 Task: Attach file to message.
Action: Mouse moved to (526, 669)
Screenshot: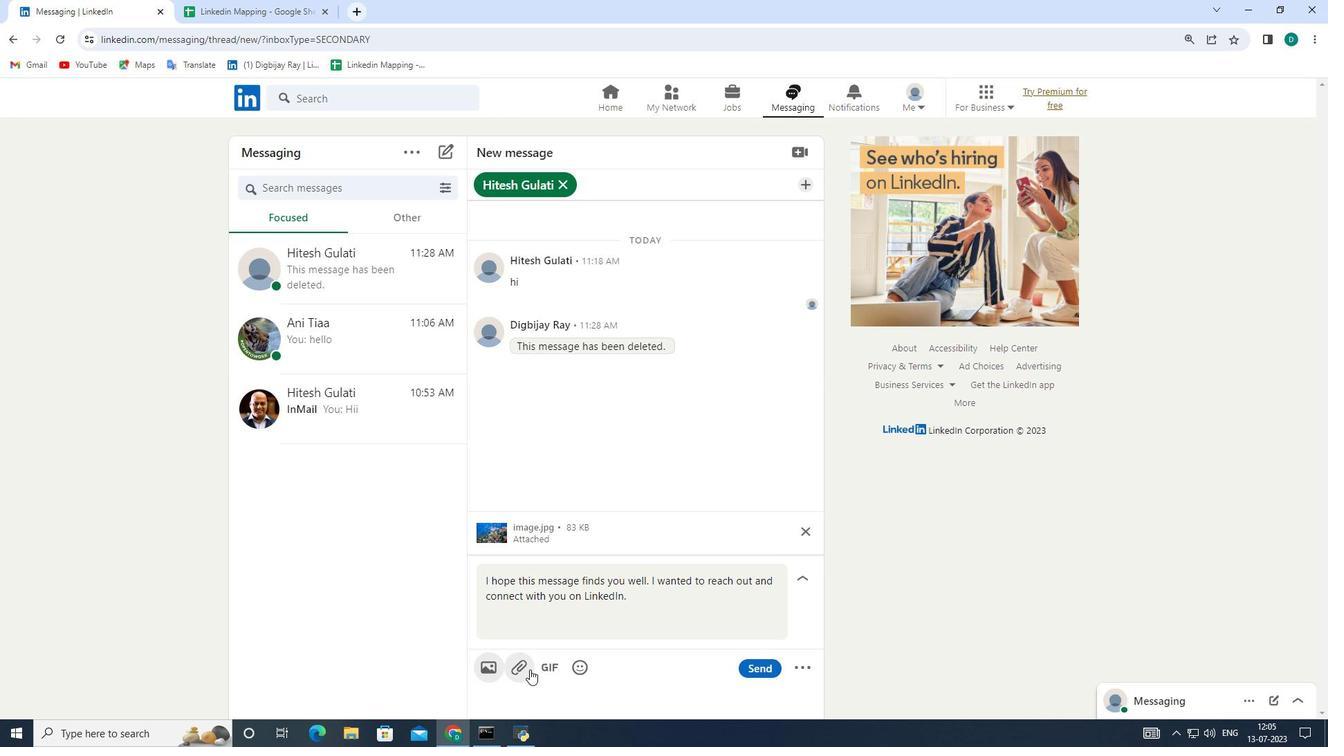 
Action: Mouse pressed left at (526, 669)
Screenshot: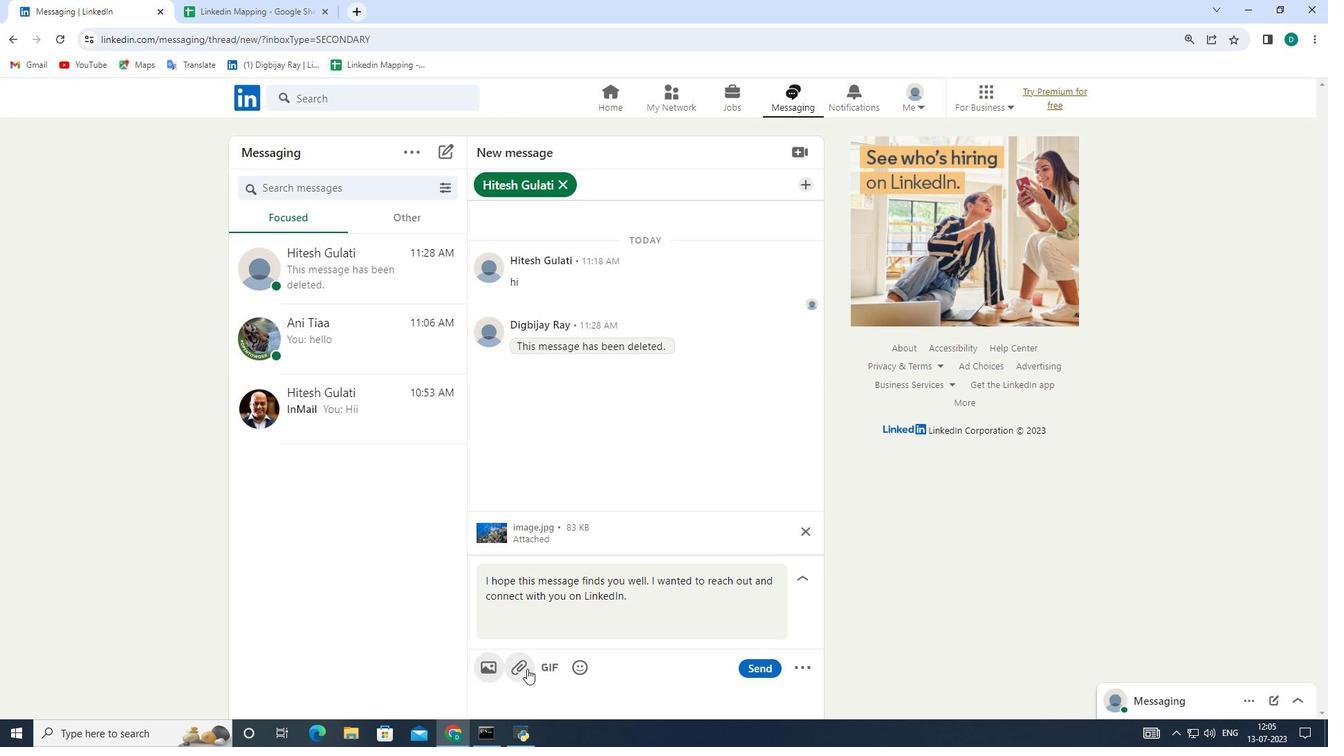 
Action: Mouse moved to (65, 137)
Screenshot: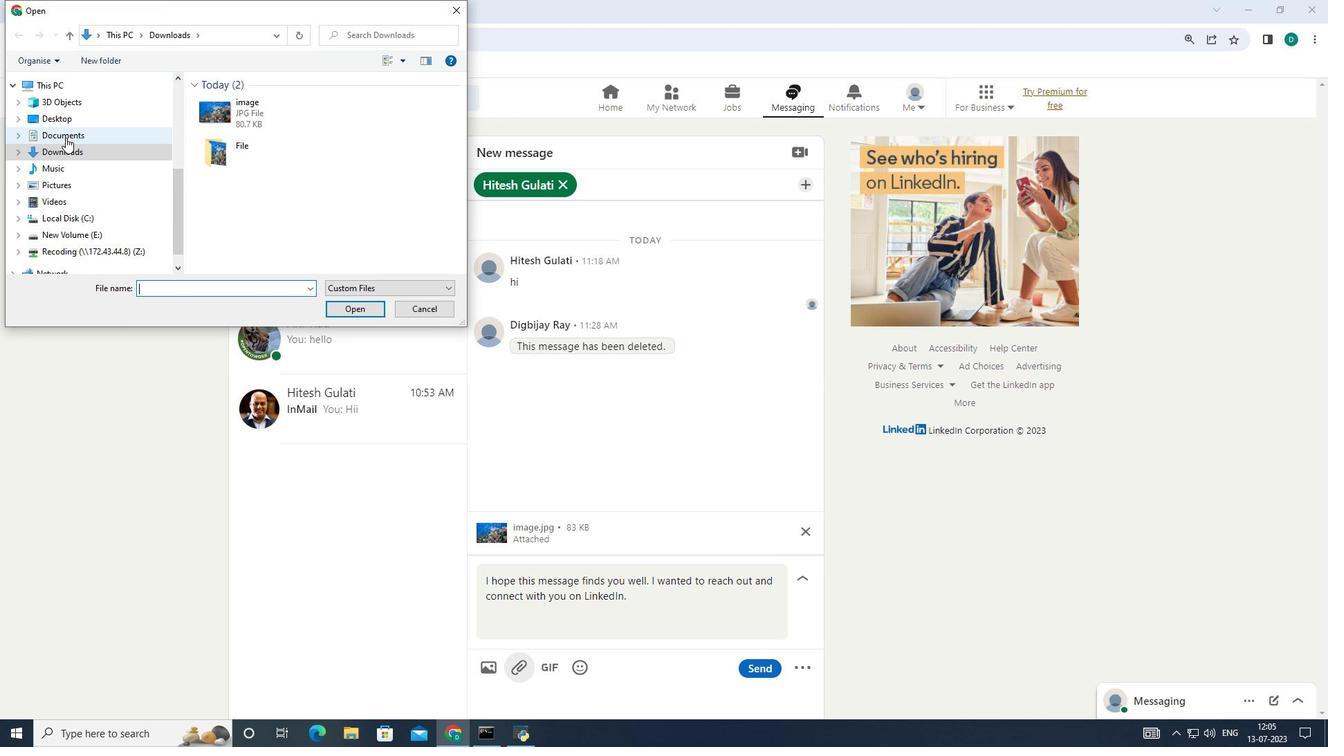 
Action: Mouse scrolled (65, 138) with delta (0, 0)
Screenshot: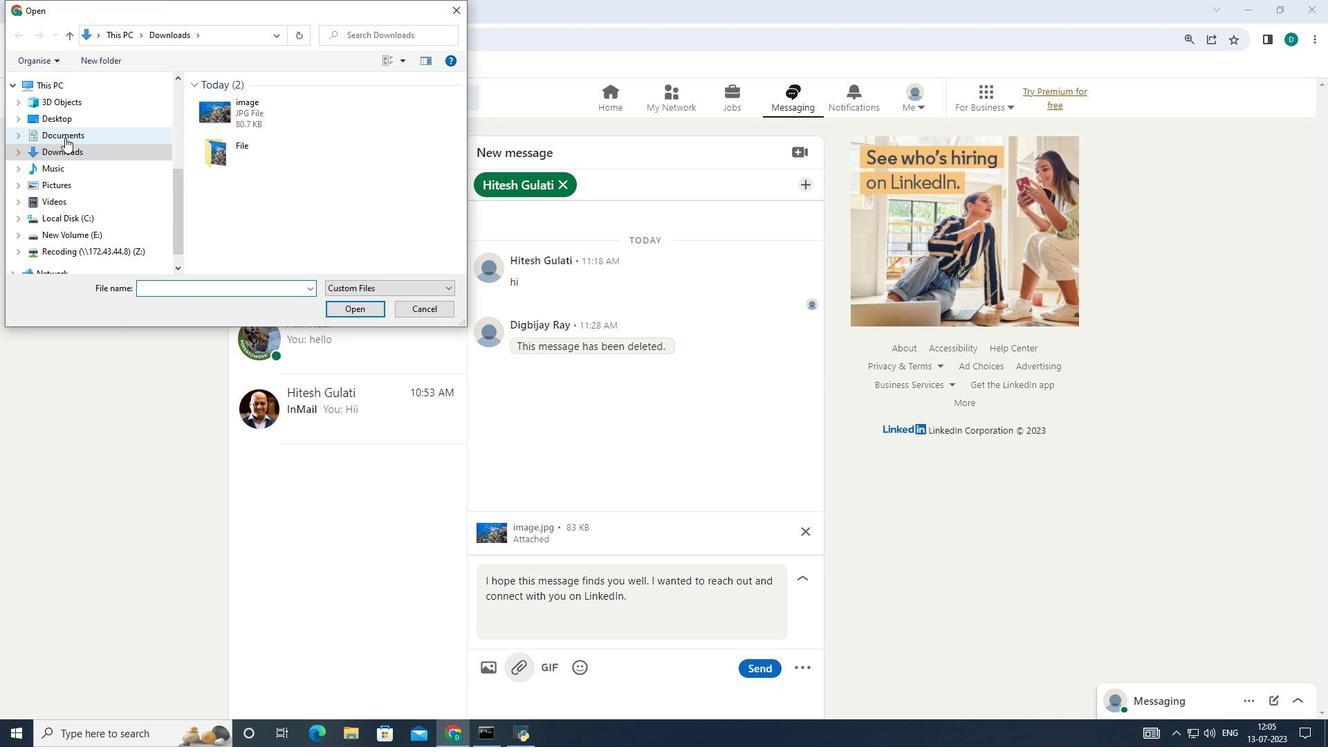 
Action: Mouse scrolled (65, 138) with delta (0, 0)
Screenshot: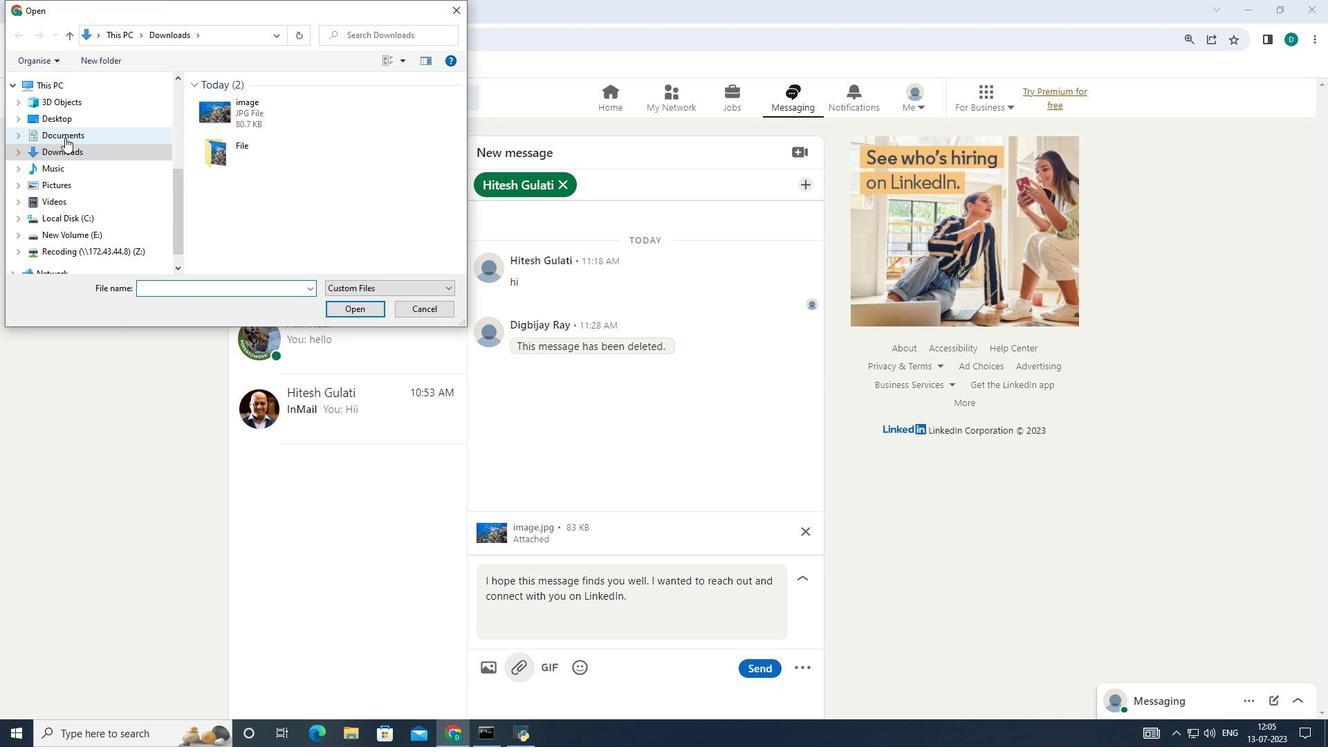 
Action: Mouse scrolled (65, 138) with delta (0, 0)
Screenshot: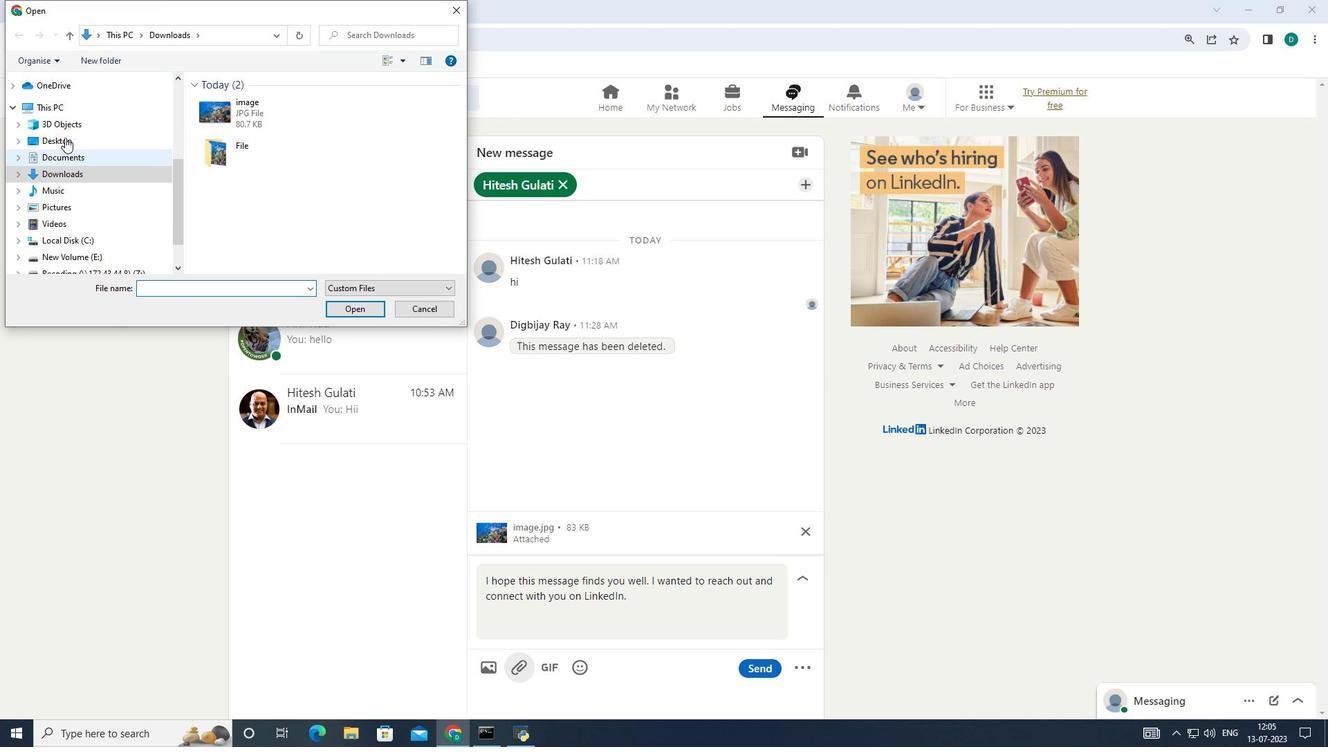 
Action: Mouse scrolled (65, 138) with delta (0, 0)
Screenshot: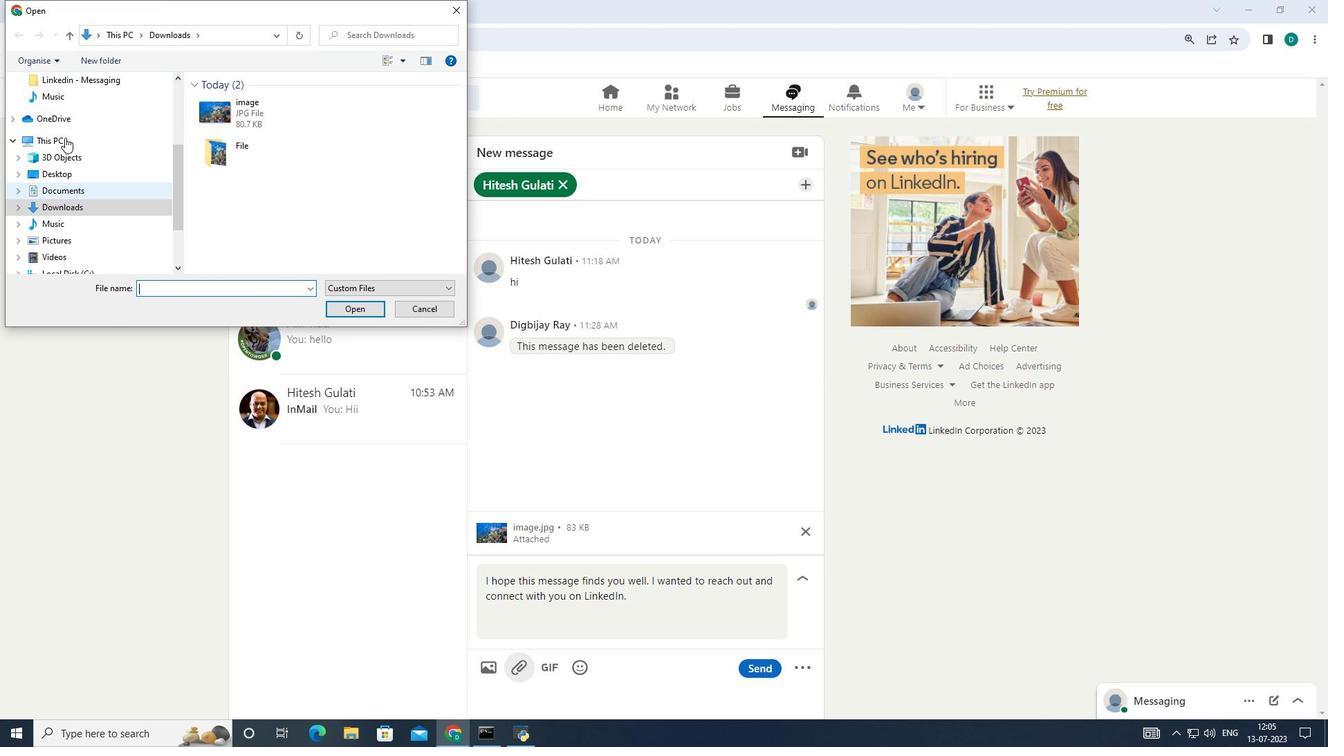
Action: Mouse scrolled (65, 138) with delta (0, 0)
Screenshot: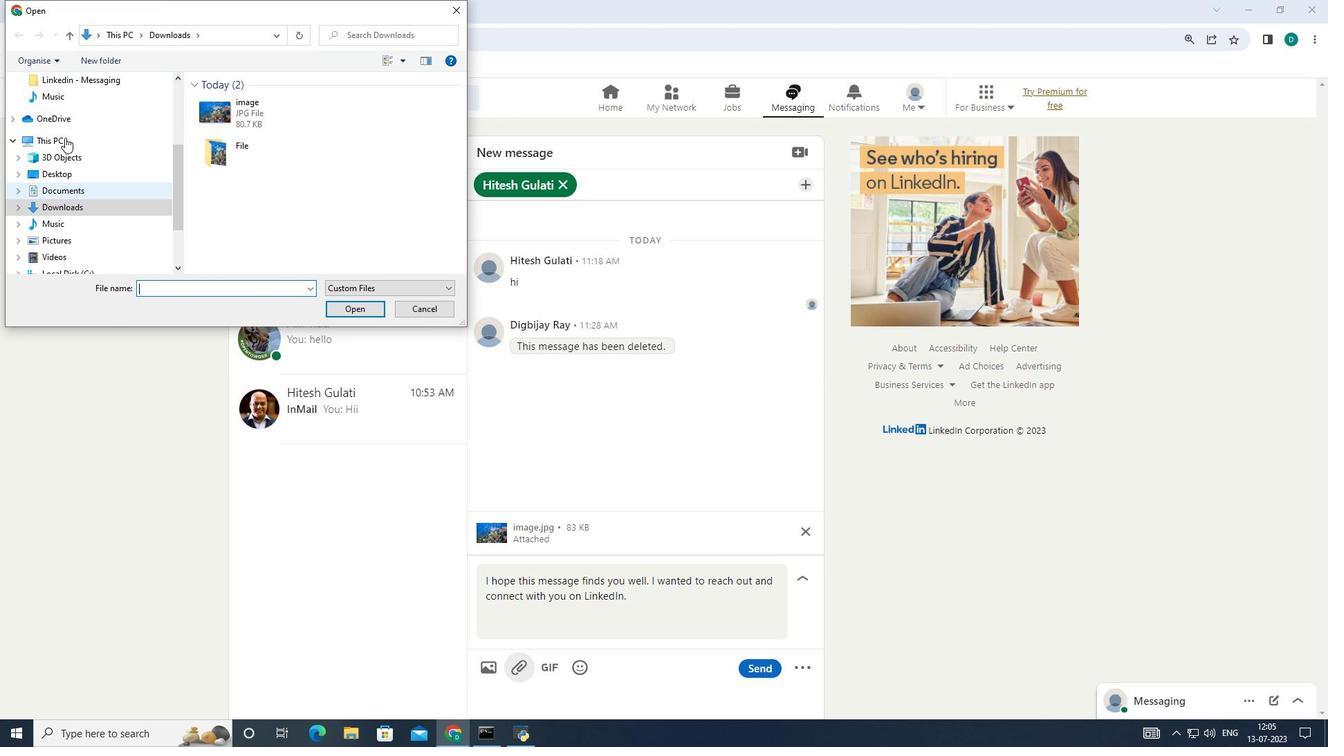 
Action: Mouse scrolled (65, 138) with delta (0, 0)
Screenshot: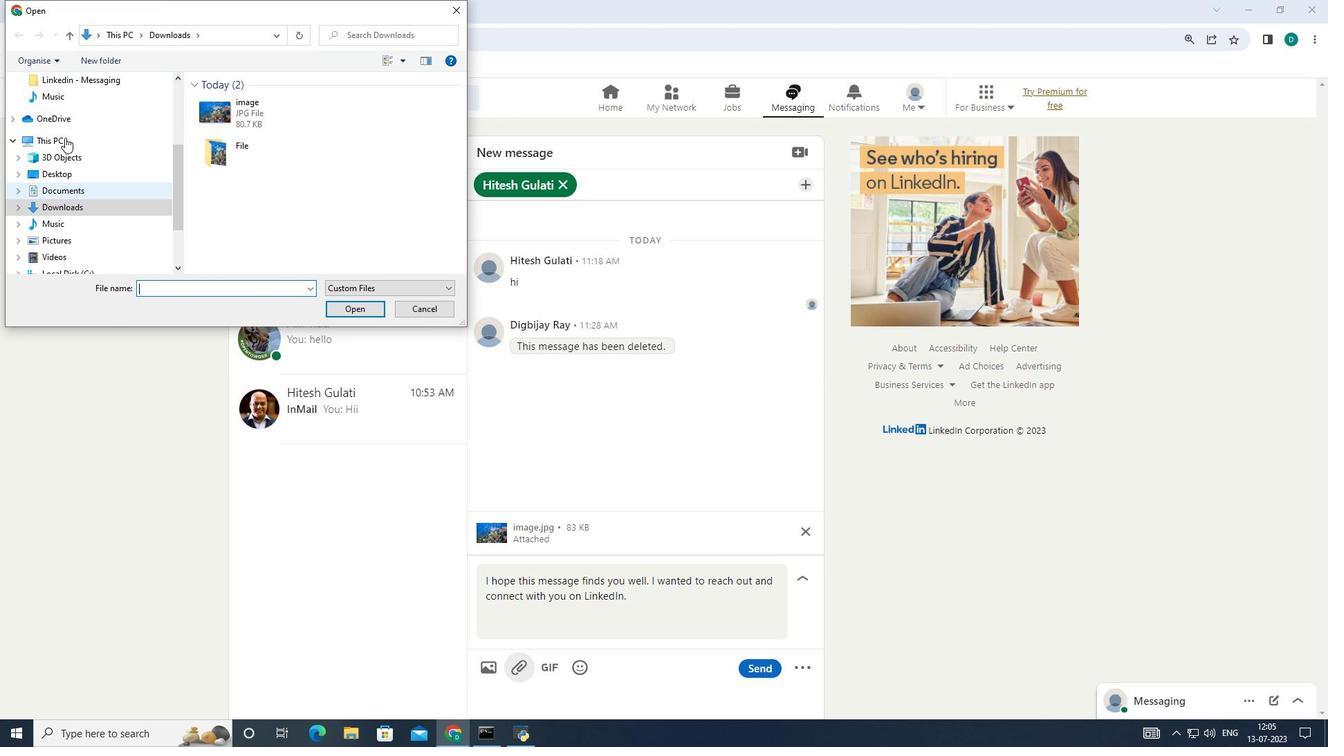 
Action: Mouse scrolled (65, 138) with delta (0, 0)
Screenshot: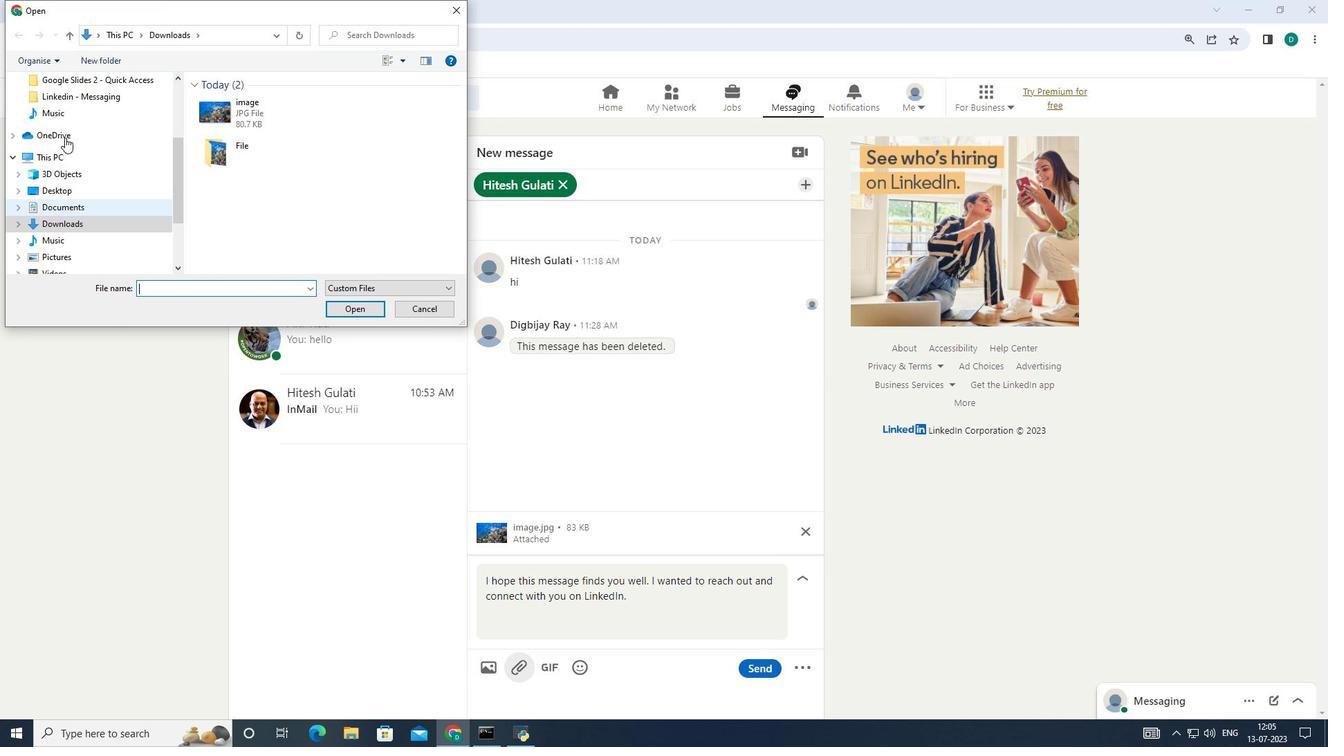 
Action: Mouse scrolled (65, 138) with delta (0, 0)
Screenshot: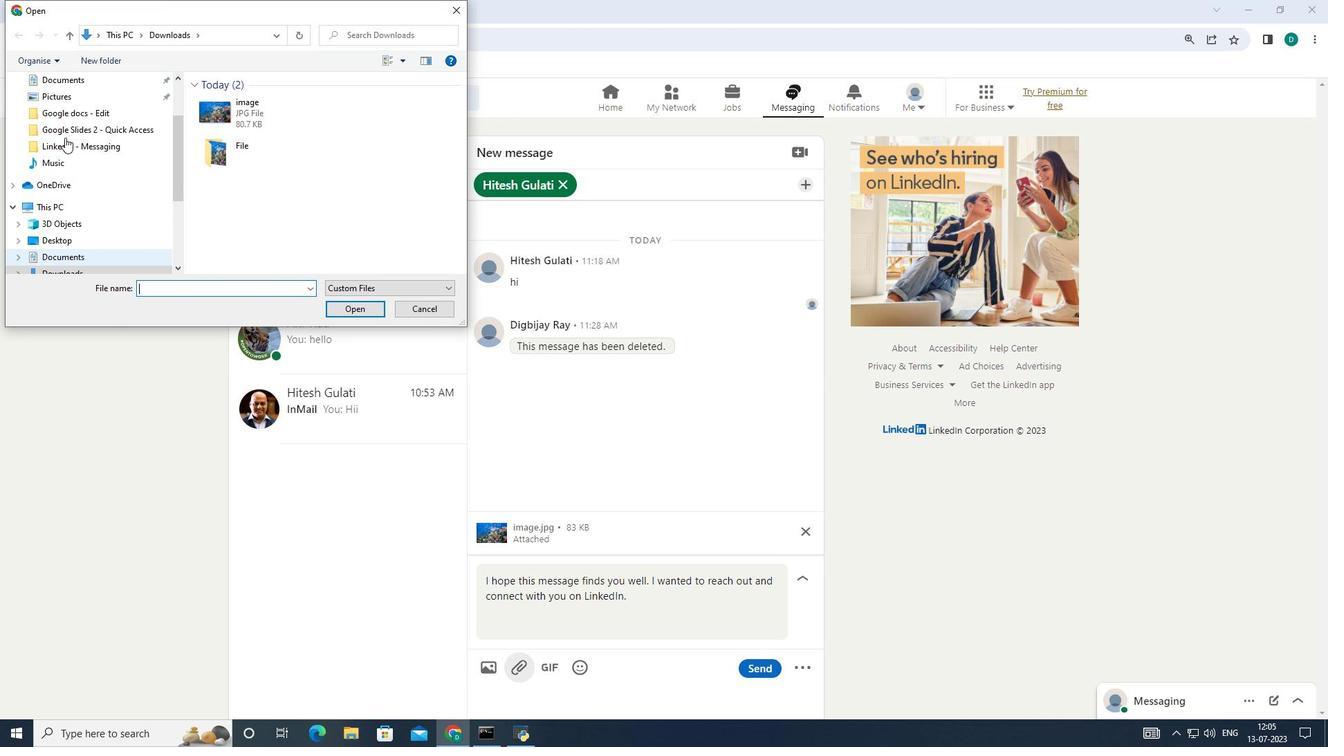 
Action: Mouse scrolled (65, 138) with delta (0, 0)
Screenshot: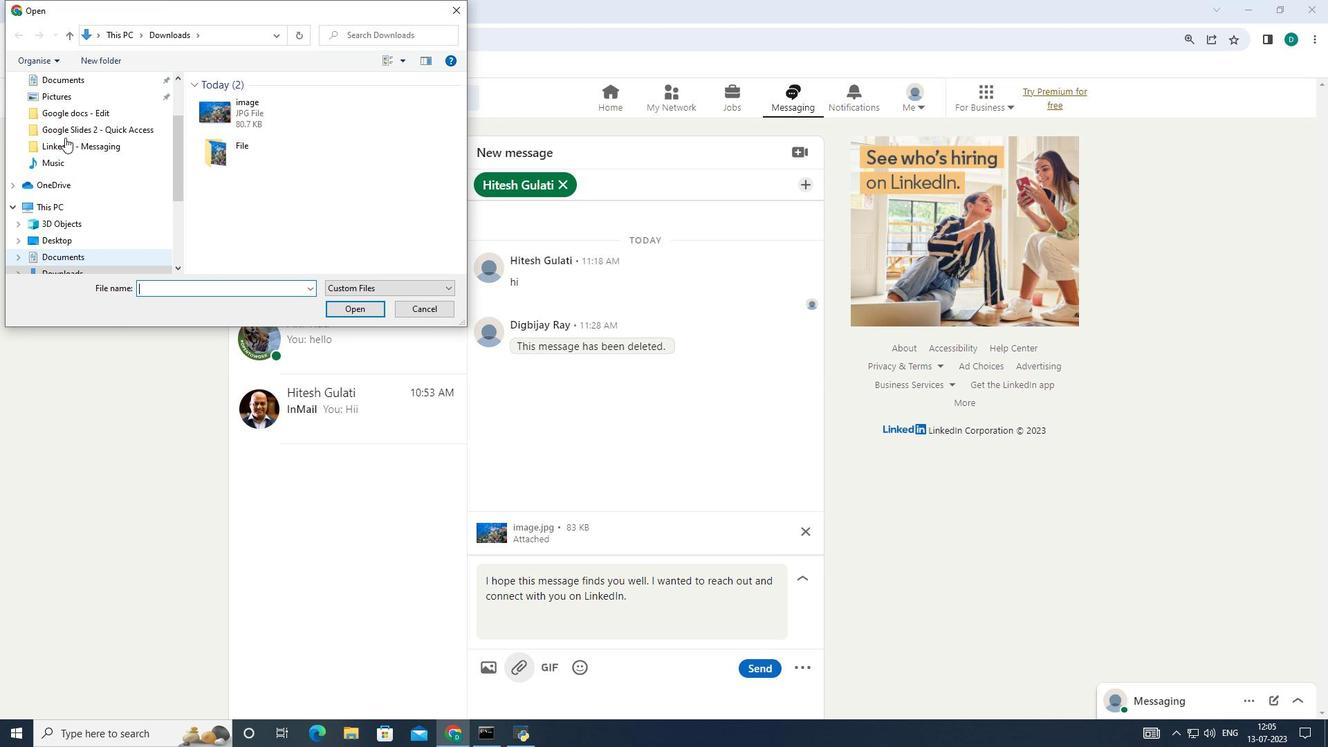 
Action: Mouse scrolled (65, 138) with delta (0, 0)
Screenshot: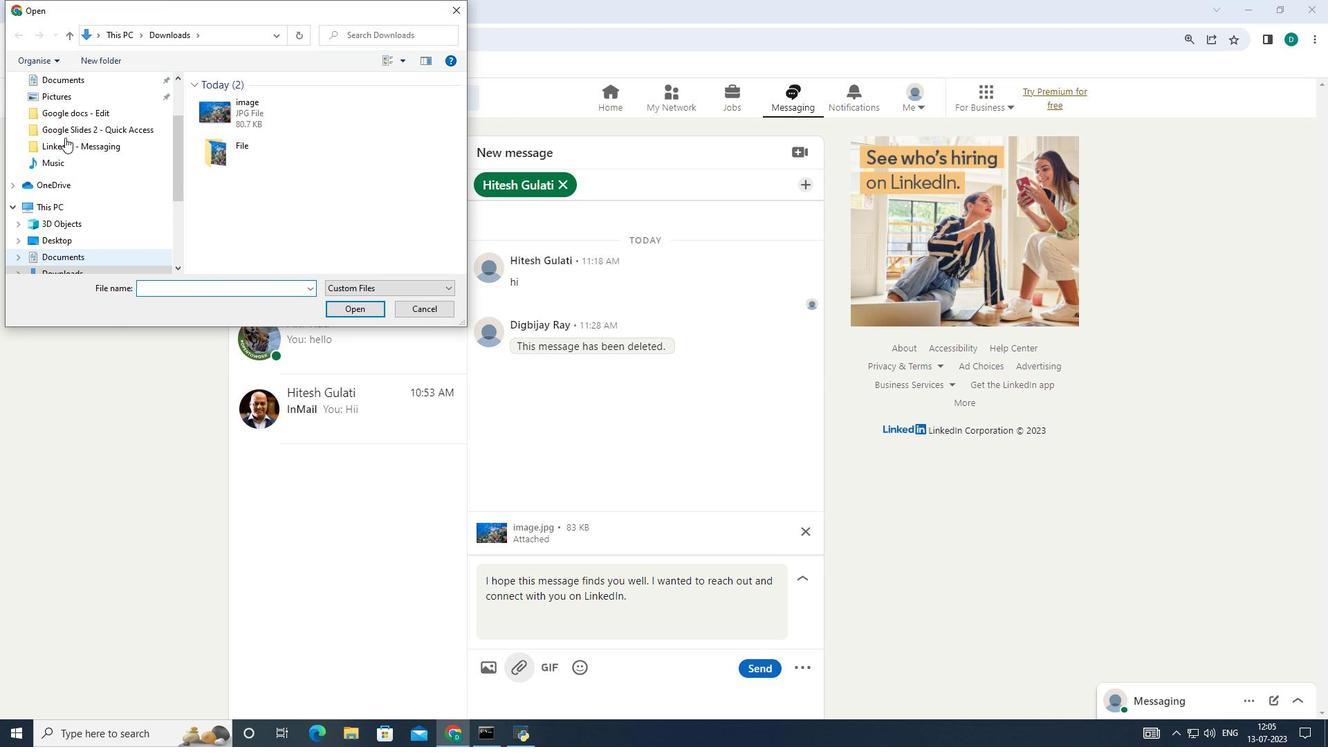 
Action: Mouse scrolled (65, 138) with delta (0, 0)
Screenshot: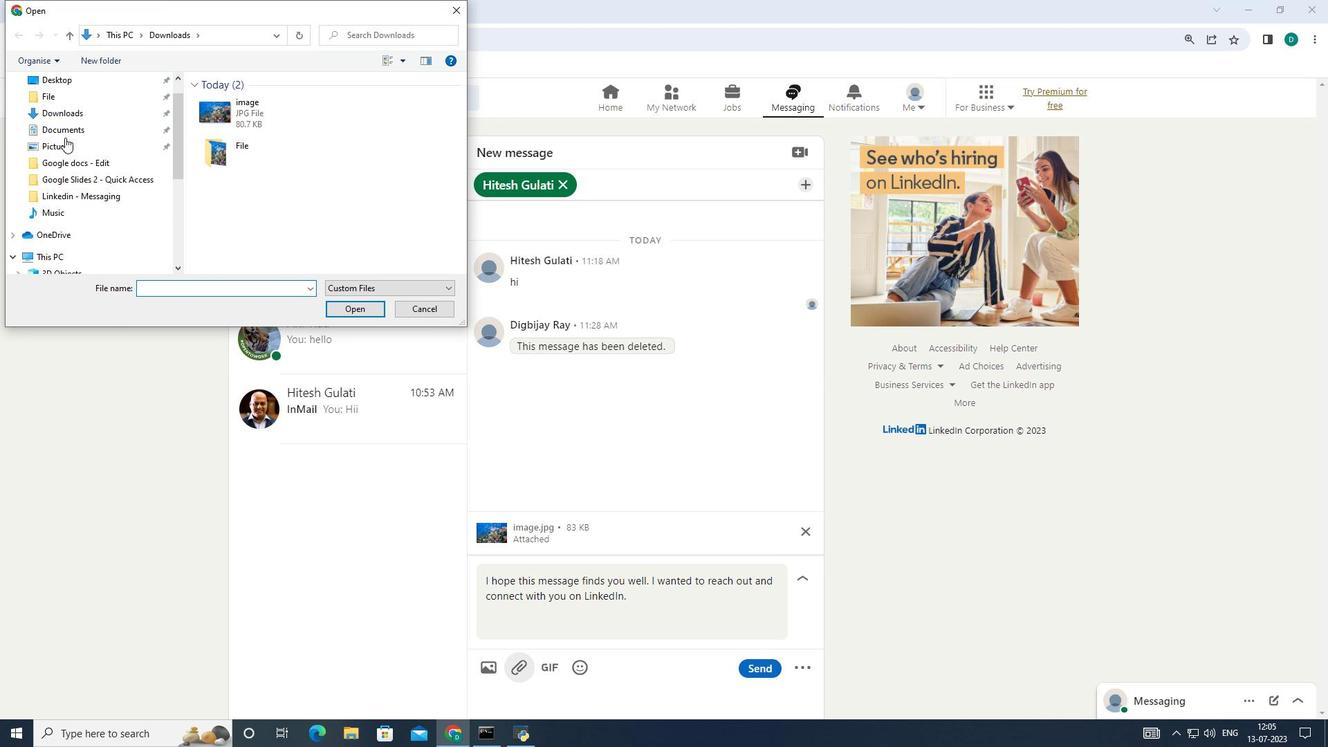 
Action: Mouse scrolled (65, 138) with delta (0, 0)
Screenshot: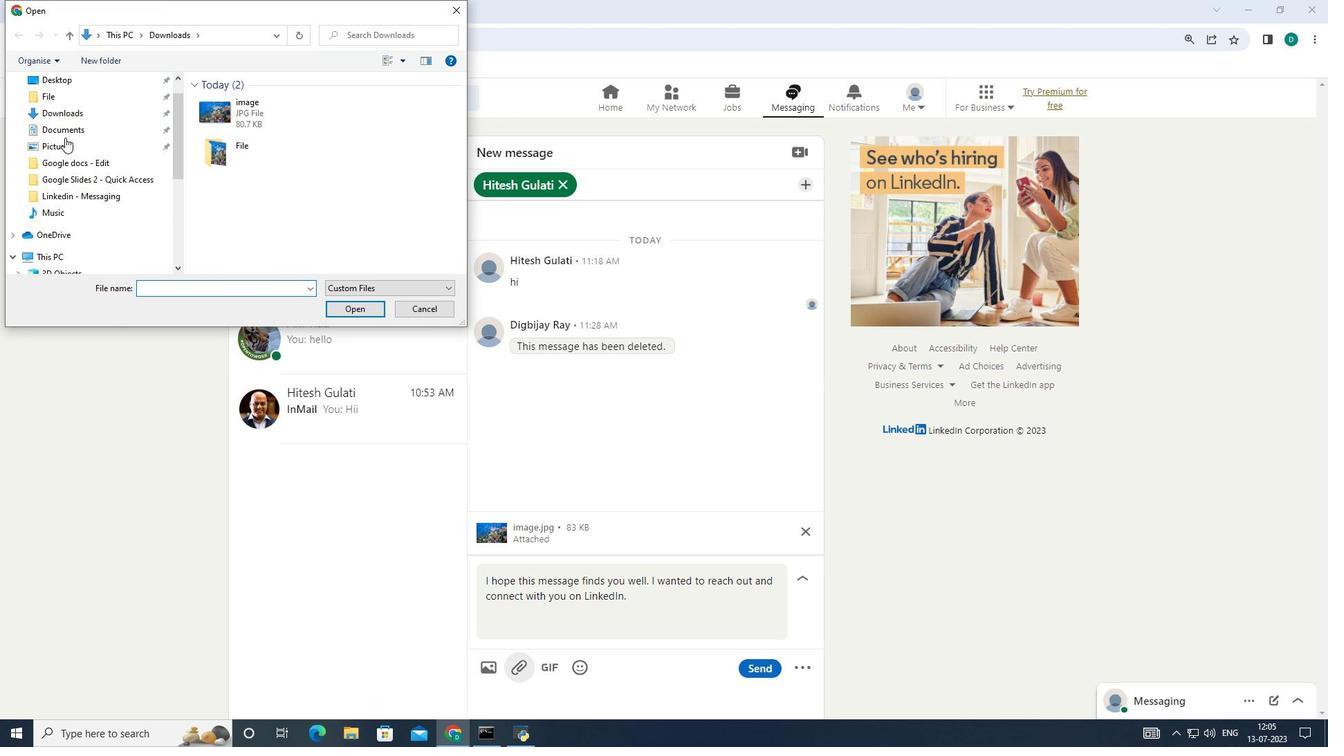 
Action: Mouse scrolled (65, 138) with delta (0, 0)
Screenshot: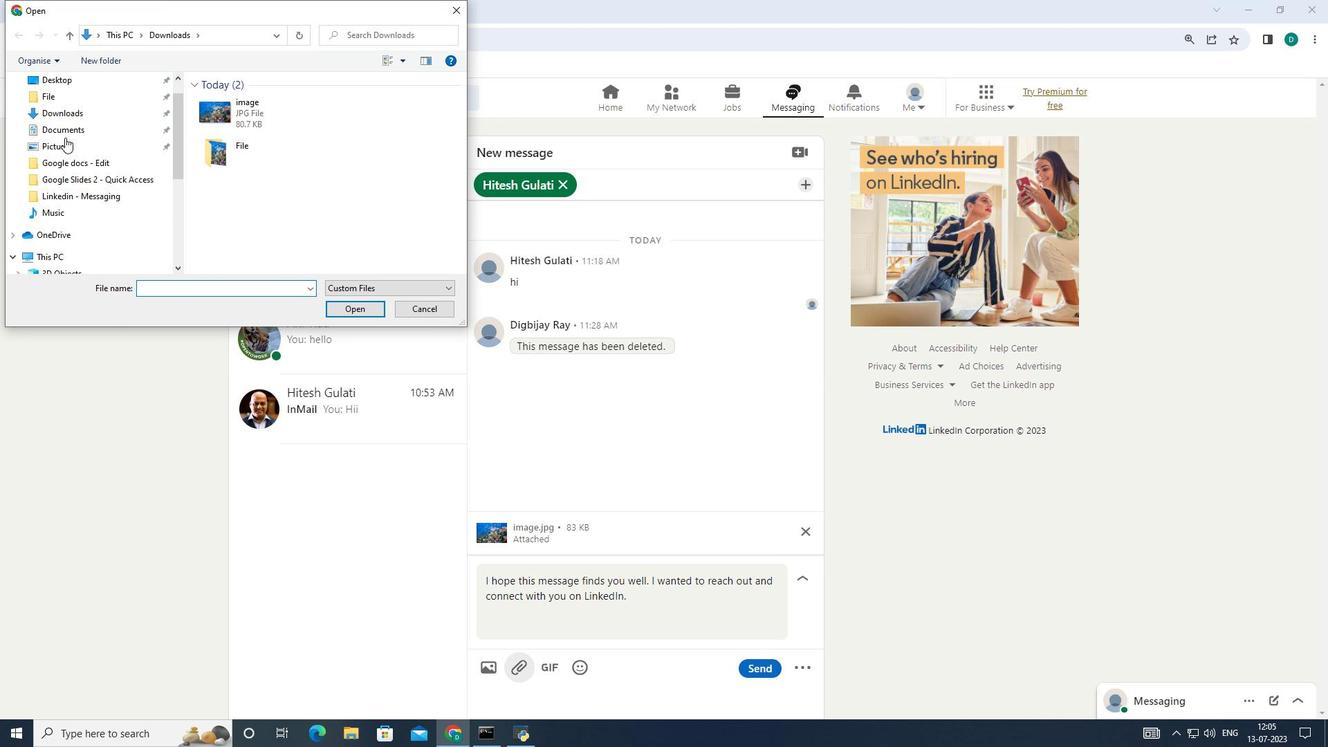 
Action: Mouse moved to (51, 116)
Screenshot: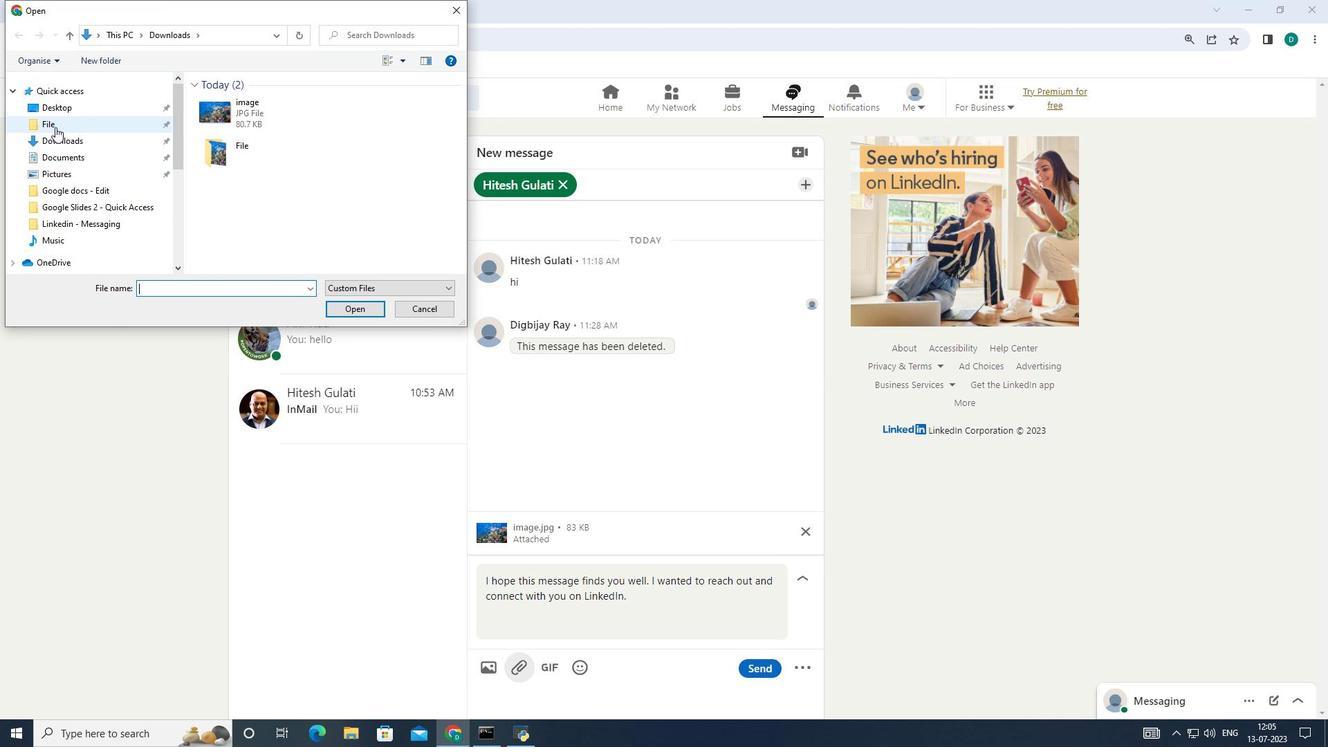 
Action: Mouse pressed left at (51, 116)
Screenshot: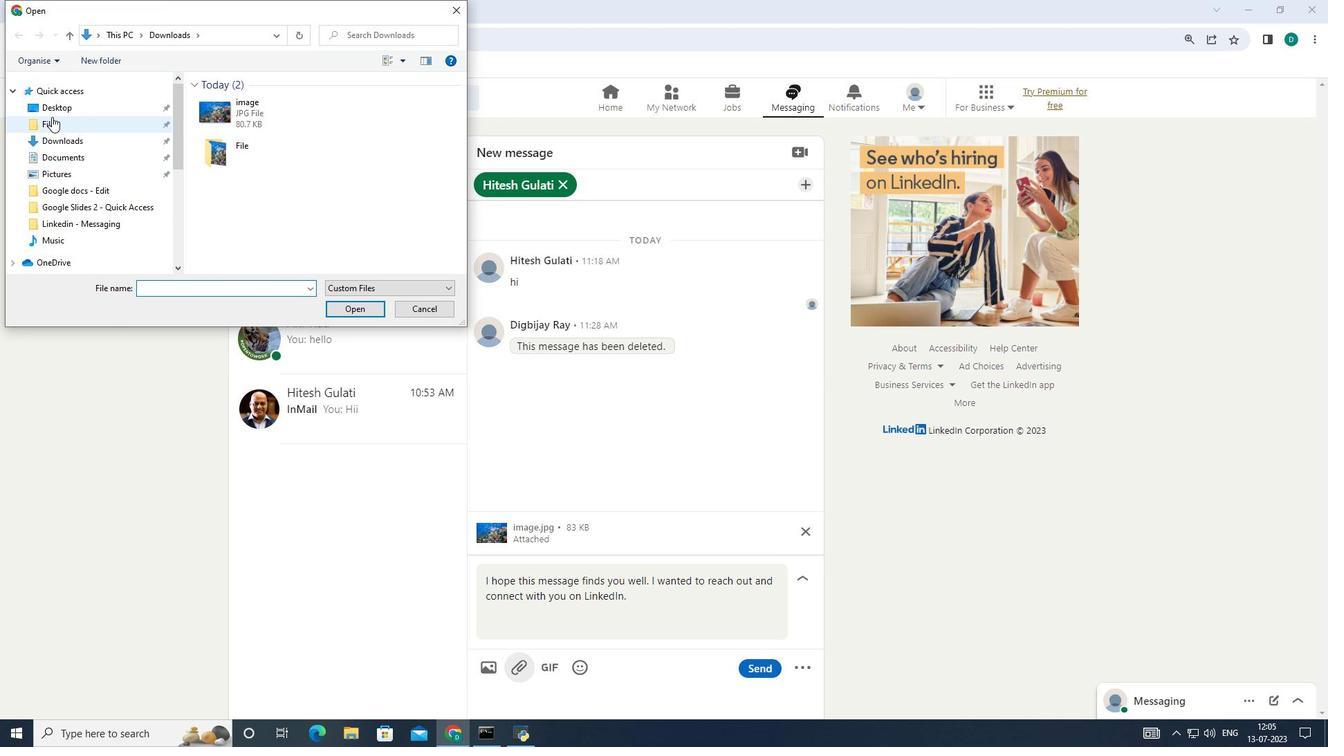 
Action: Mouse moved to (226, 116)
Screenshot: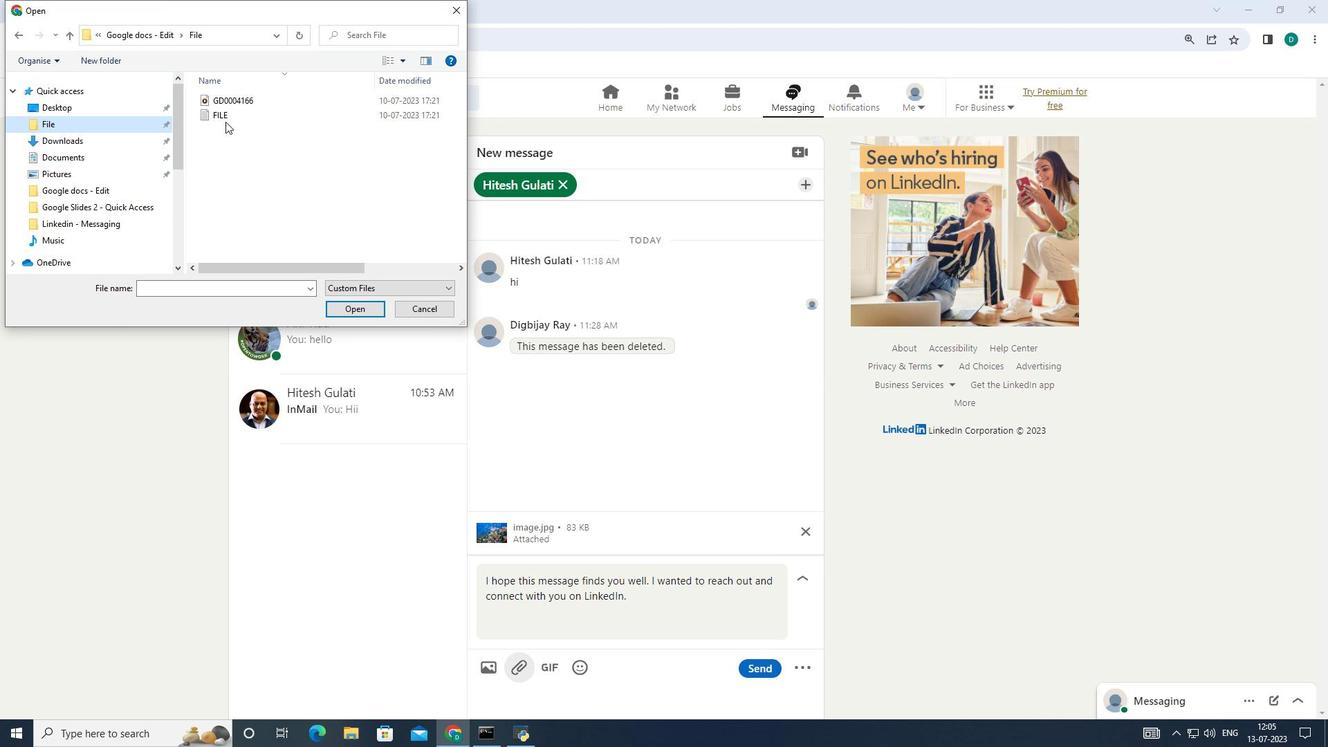 
Action: Mouse pressed left at (226, 116)
Screenshot: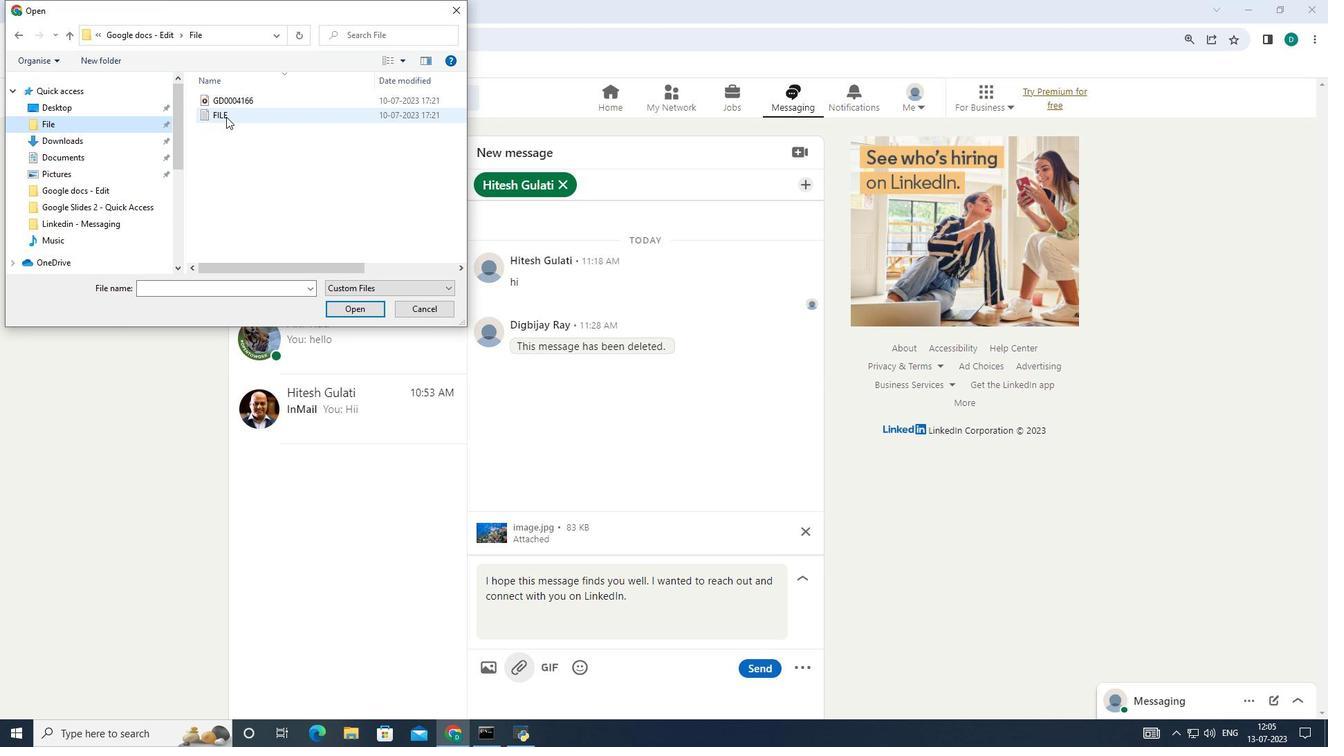 
Action: Mouse moved to (347, 309)
Screenshot: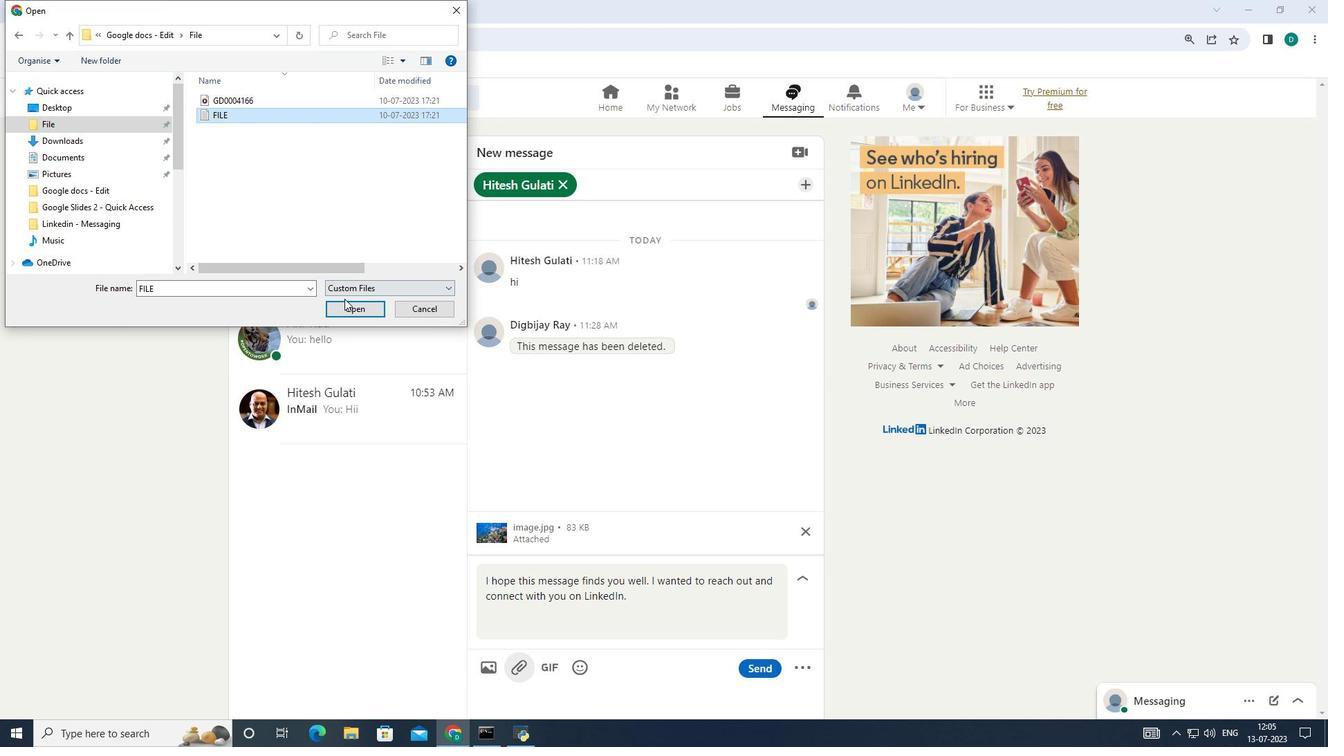 
Action: Mouse pressed left at (347, 309)
Screenshot: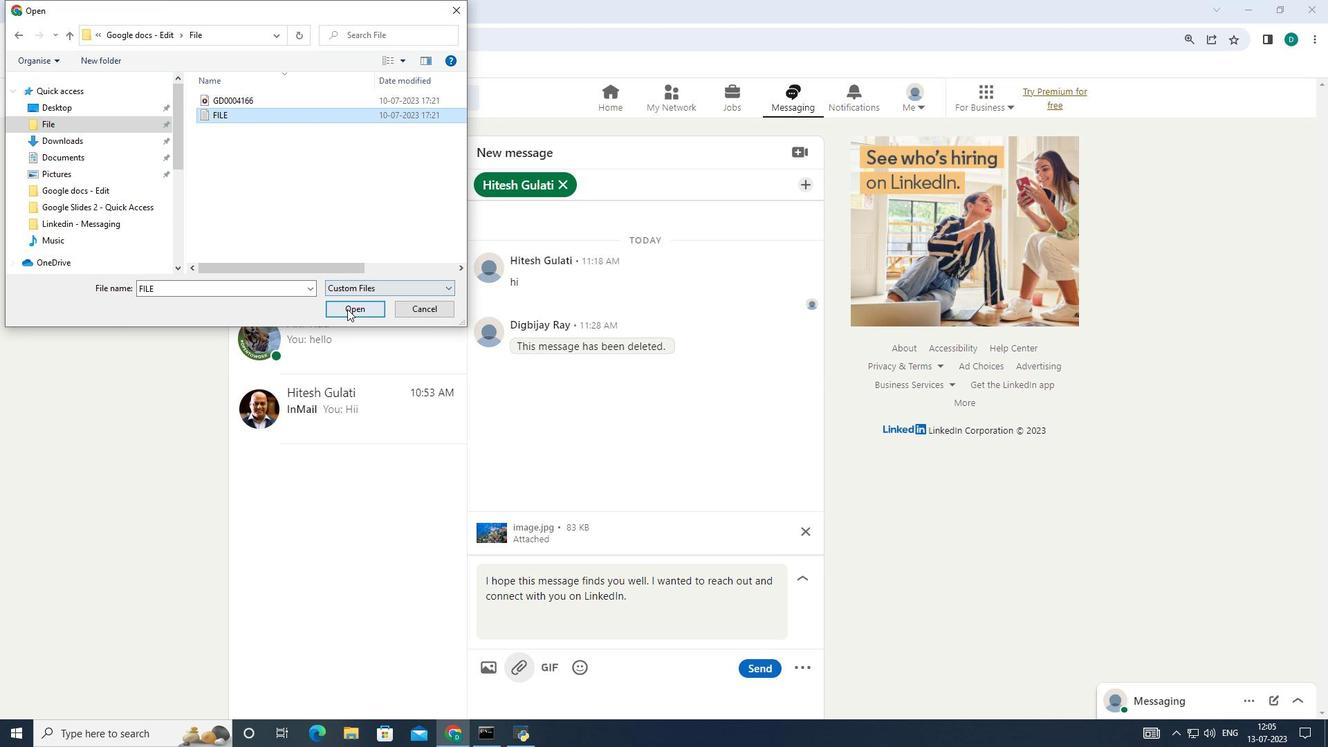 
